 Task: Filter the issues by visibility "Private repositories only".
Action: Mouse pressed left at (216, 136)
Screenshot: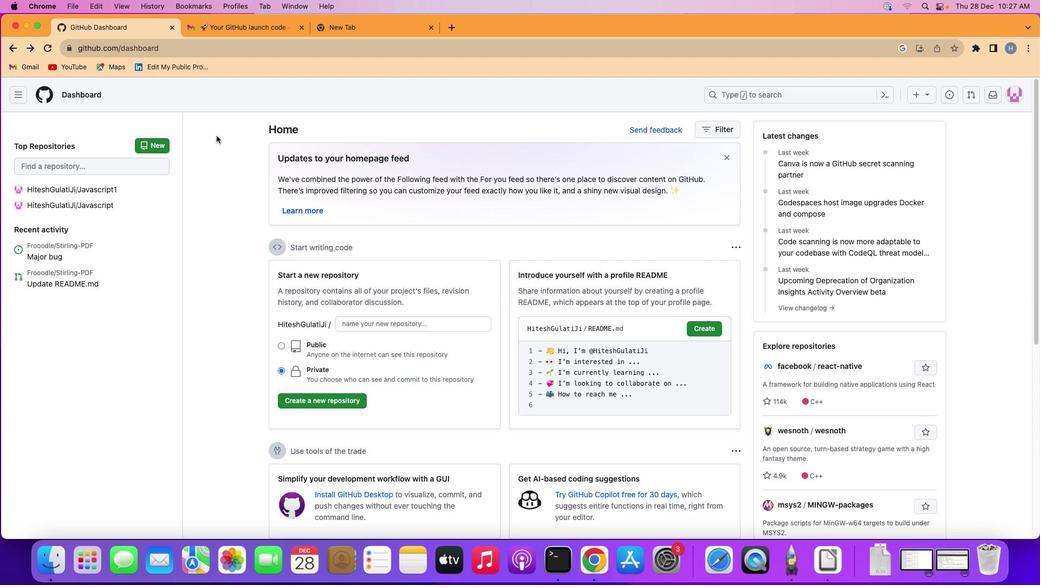 
Action: Mouse moved to (20, 92)
Screenshot: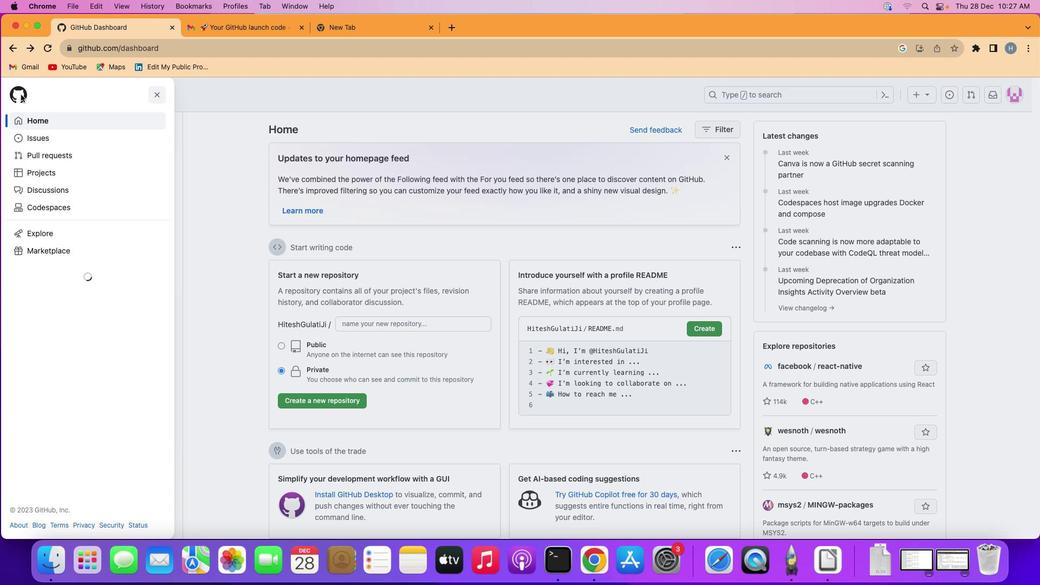 
Action: Mouse pressed left at (20, 92)
Screenshot: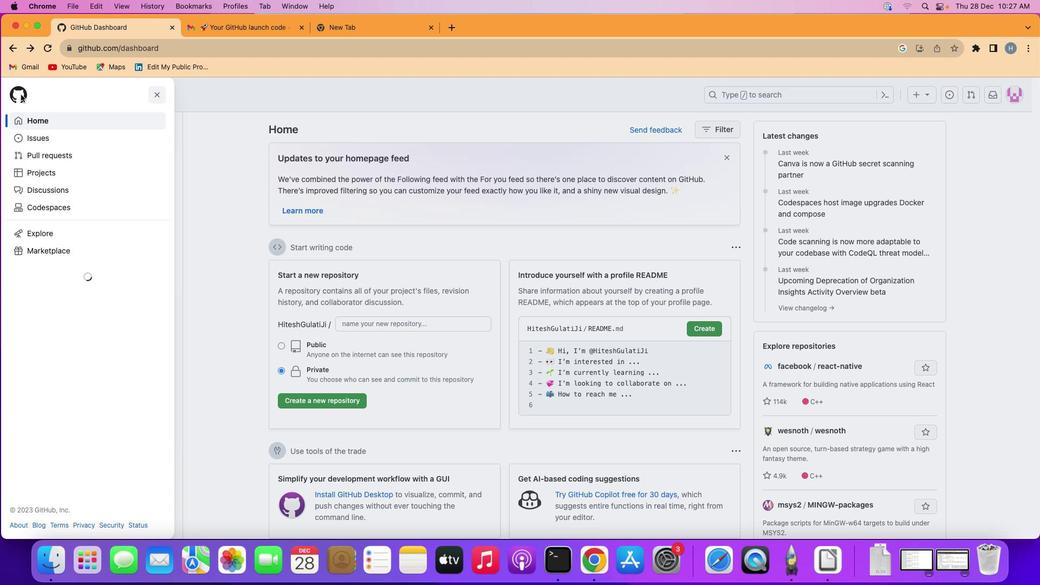 
Action: Mouse moved to (48, 134)
Screenshot: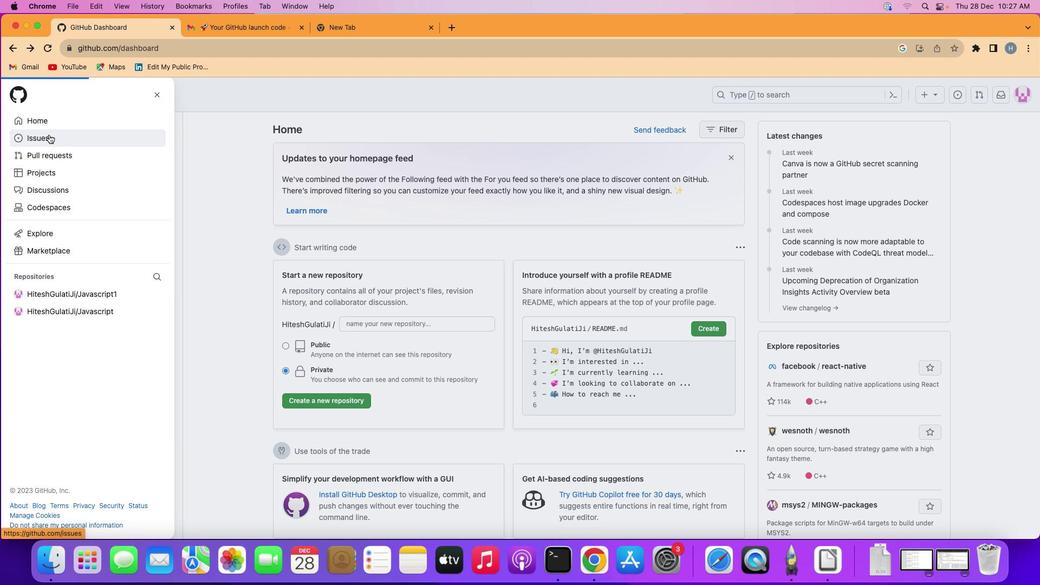 
Action: Mouse pressed left at (48, 134)
Screenshot: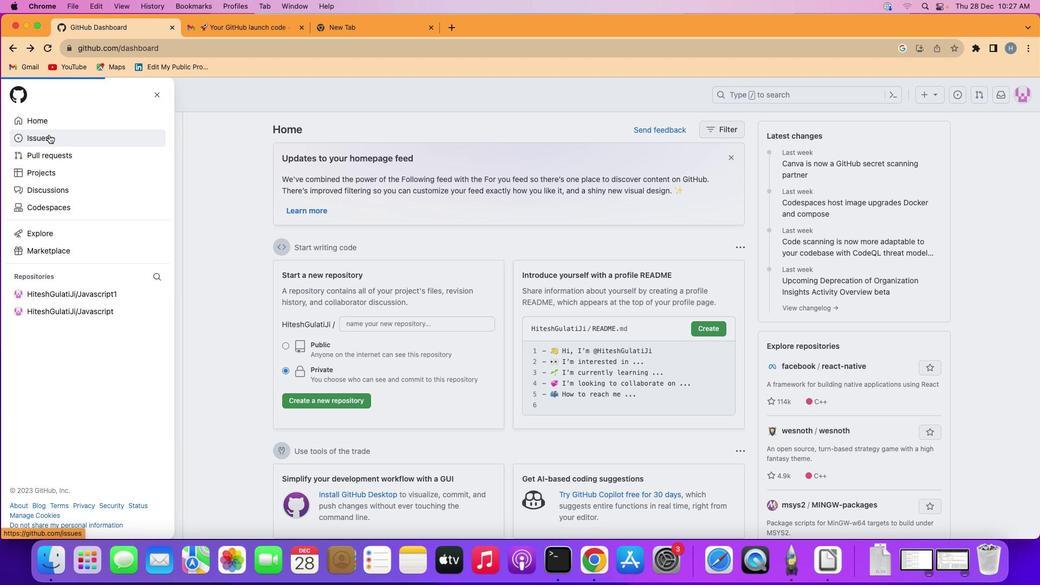 
Action: Mouse moved to (666, 166)
Screenshot: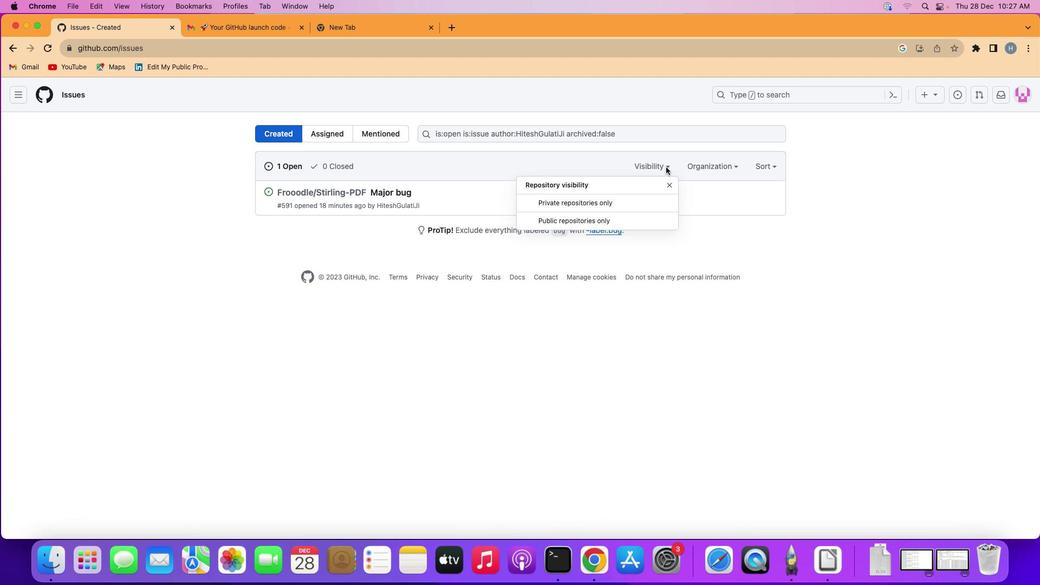 
Action: Mouse pressed left at (666, 166)
Screenshot: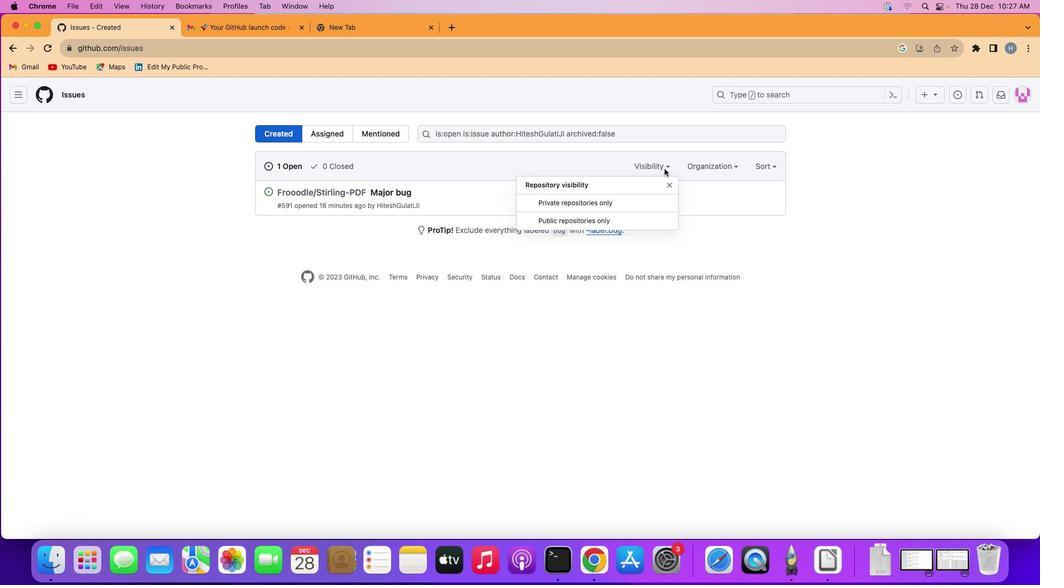
Action: Mouse moved to (618, 201)
Screenshot: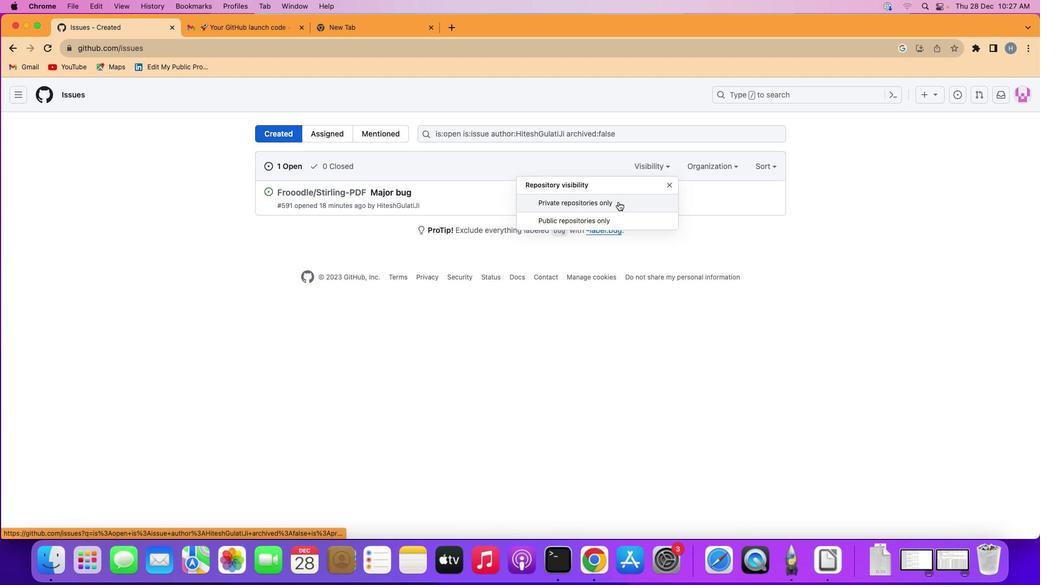 
Action: Mouse pressed left at (618, 201)
Screenshot: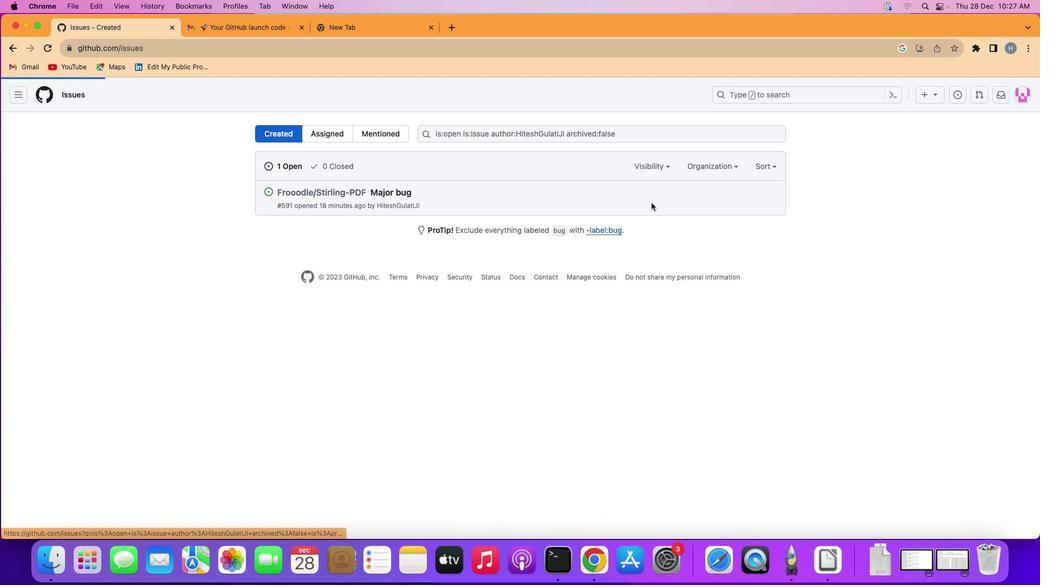 
Action: Mouse moved to (678, 203)
Screenshot: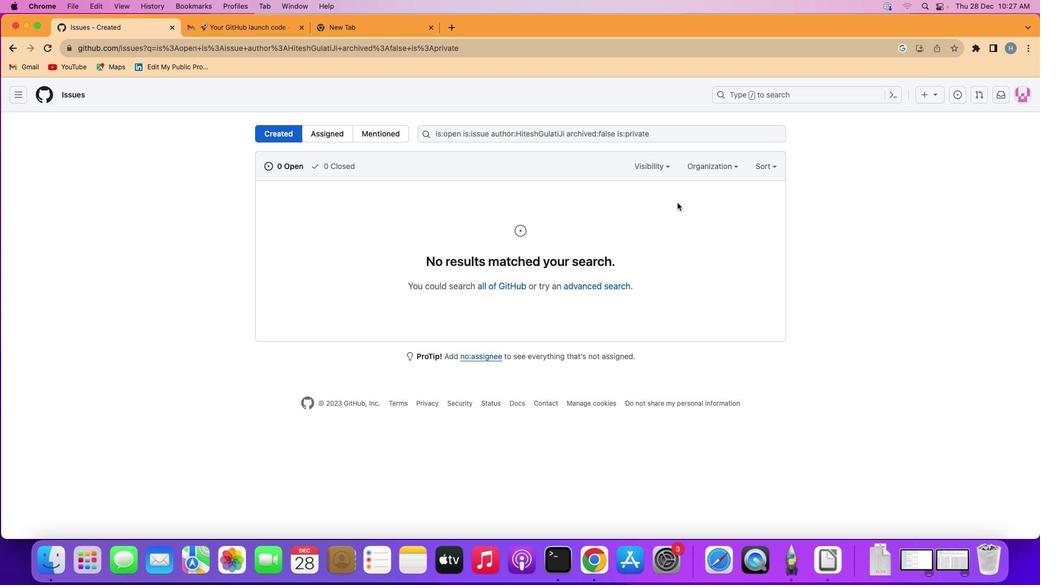 
